 Task: Enable the option "Color-code resource types".
Action: Mouse moved to (1193, 48)
Screenshot: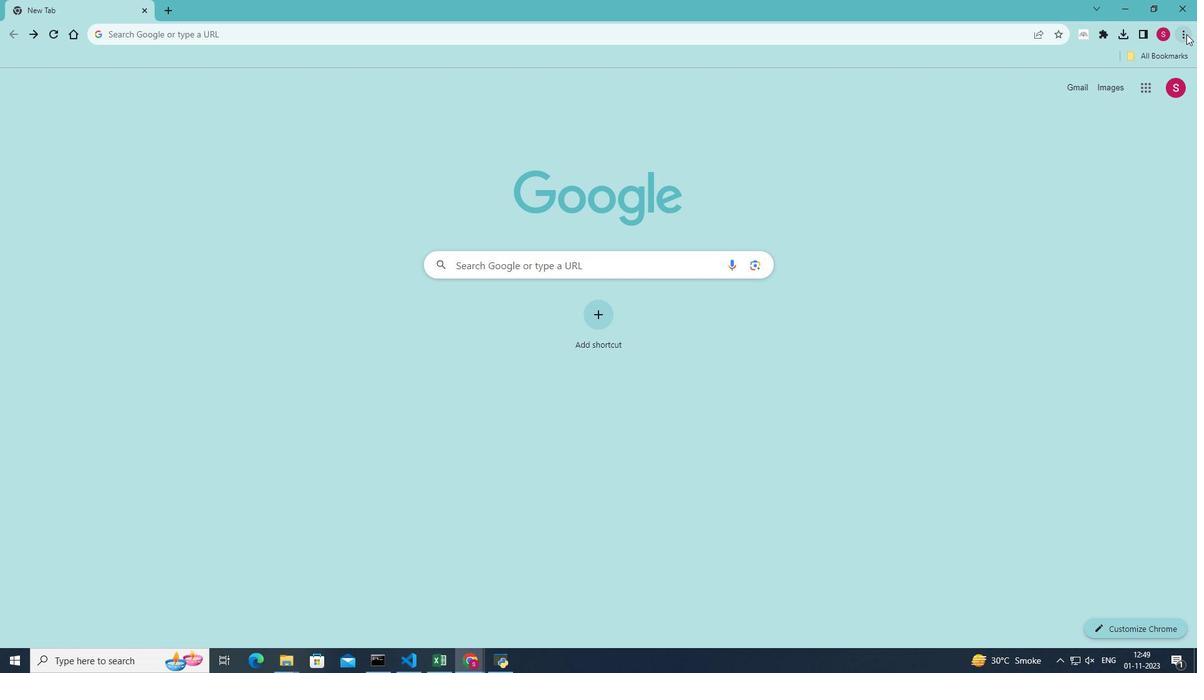 
Action: Mouse pressed left at (1193, 48)
Screenshot: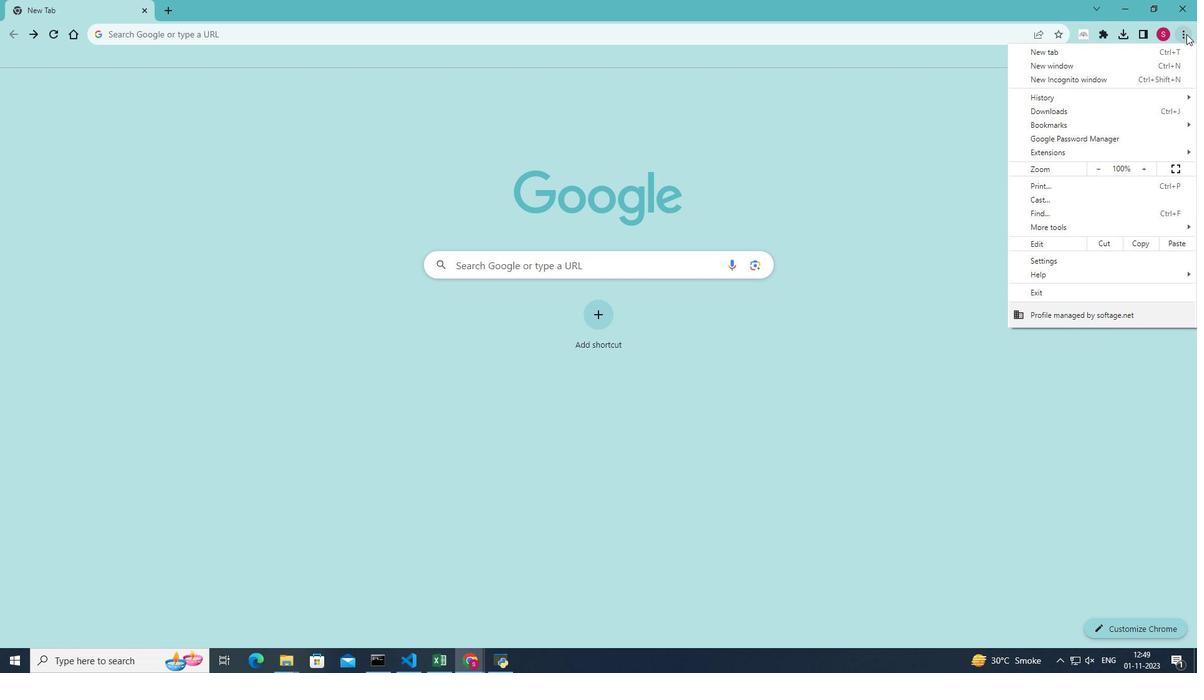 
Action: Mouse moved to (1066, 231)
Screenshot: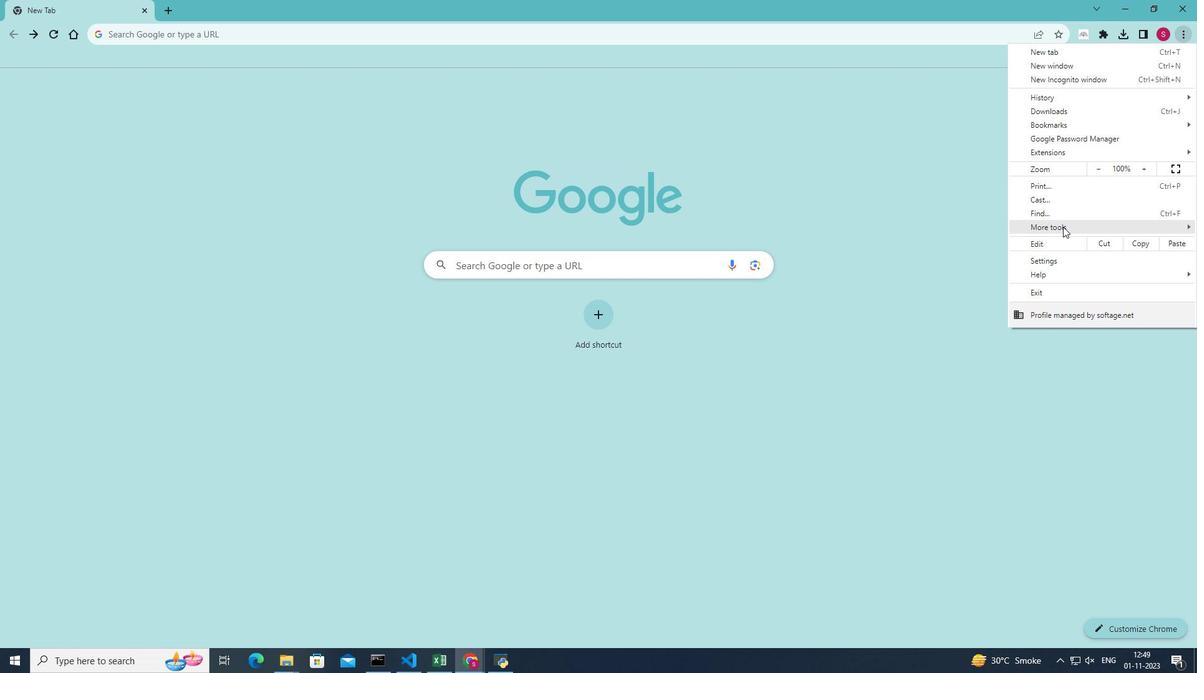 
Action: Mouse pressed left at (1066, 231)
Screenshot: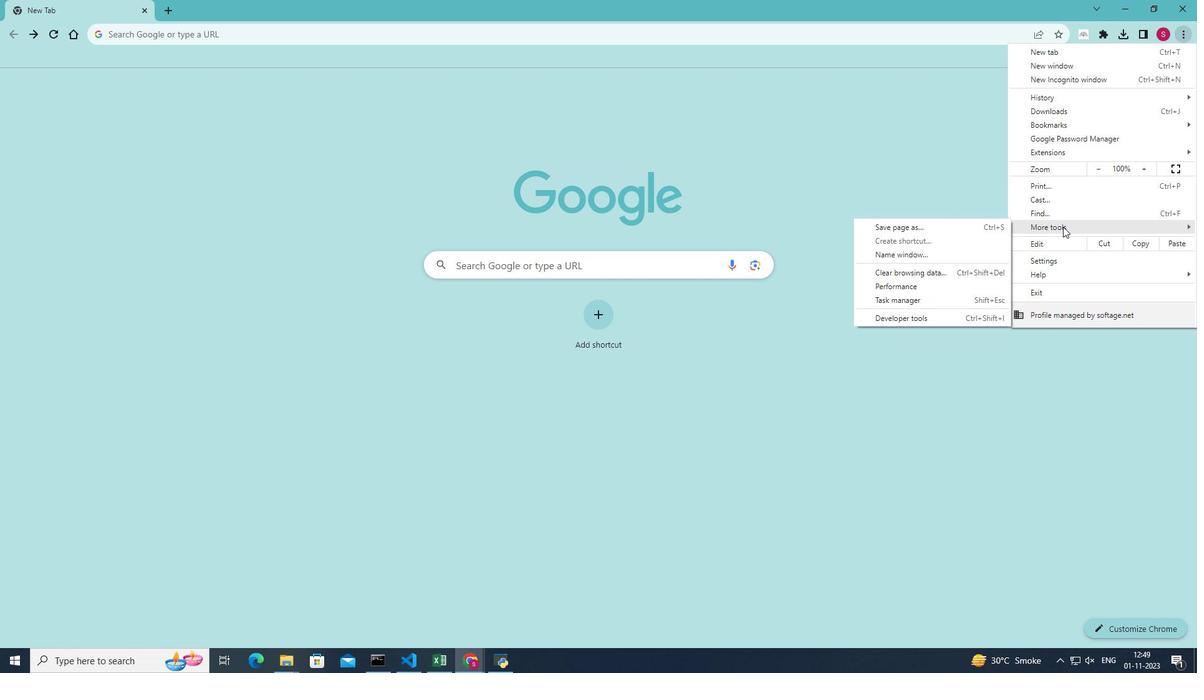 
Action: Mouse moved to (921, 322)
Screenshot: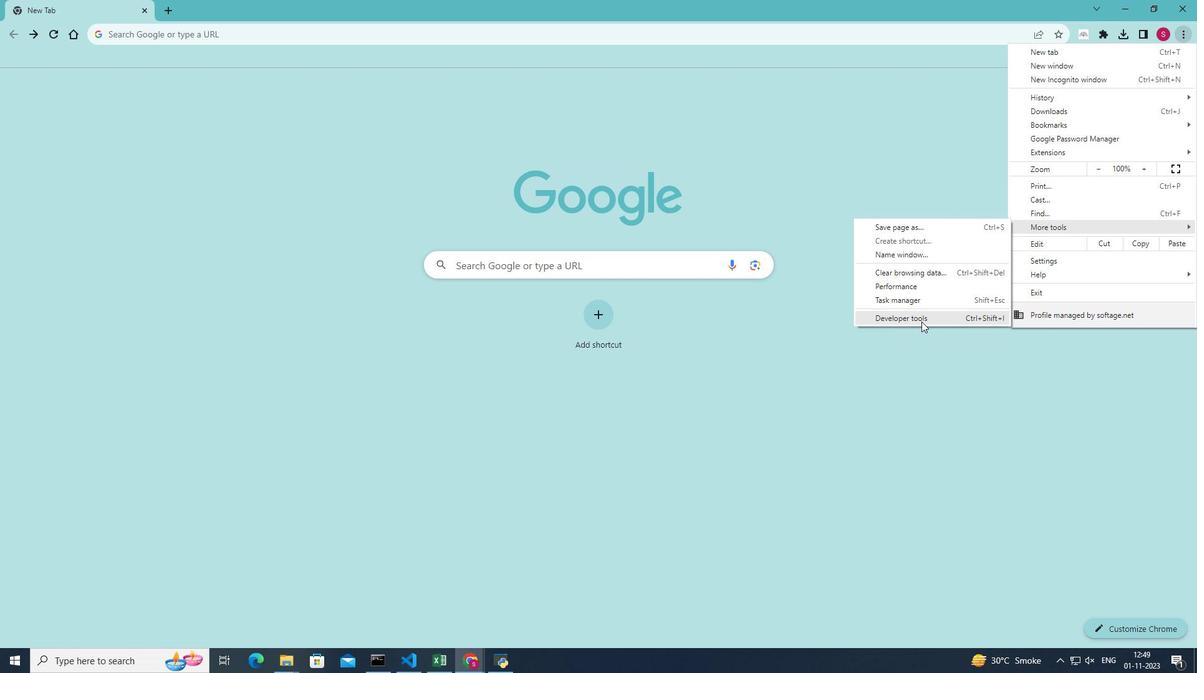 
Action: Mouse pressed left at (921, 322)
Screenshot: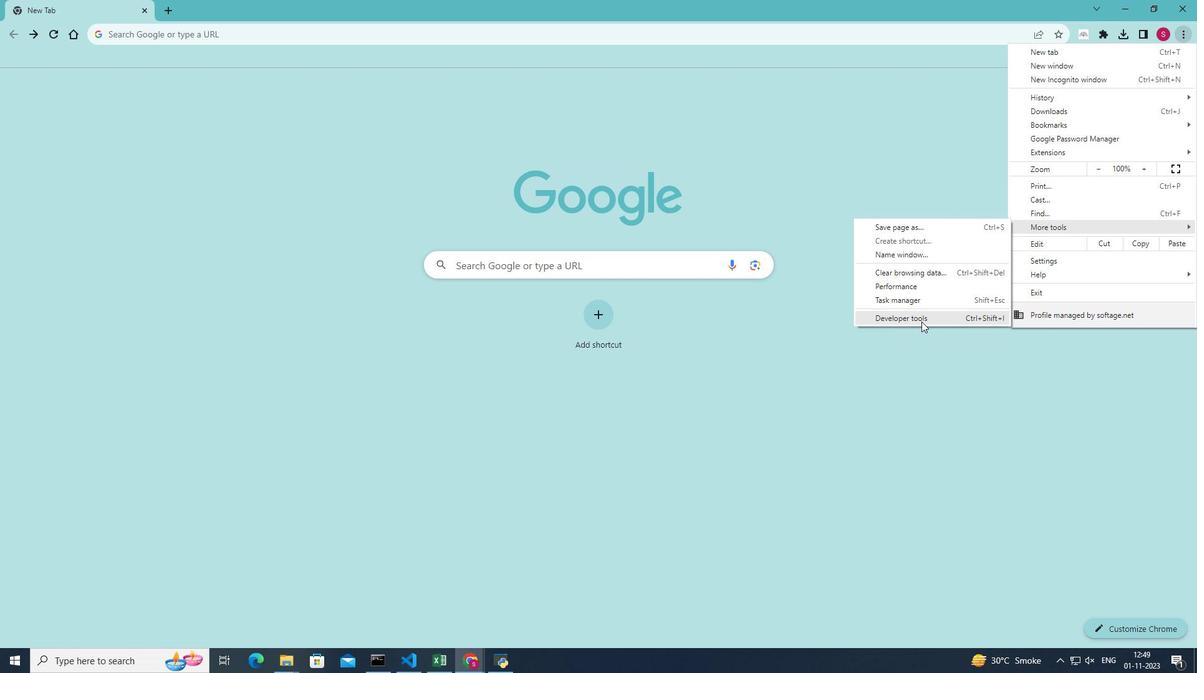 
Action: Mouse moved to (1151, 89)
Screenshot: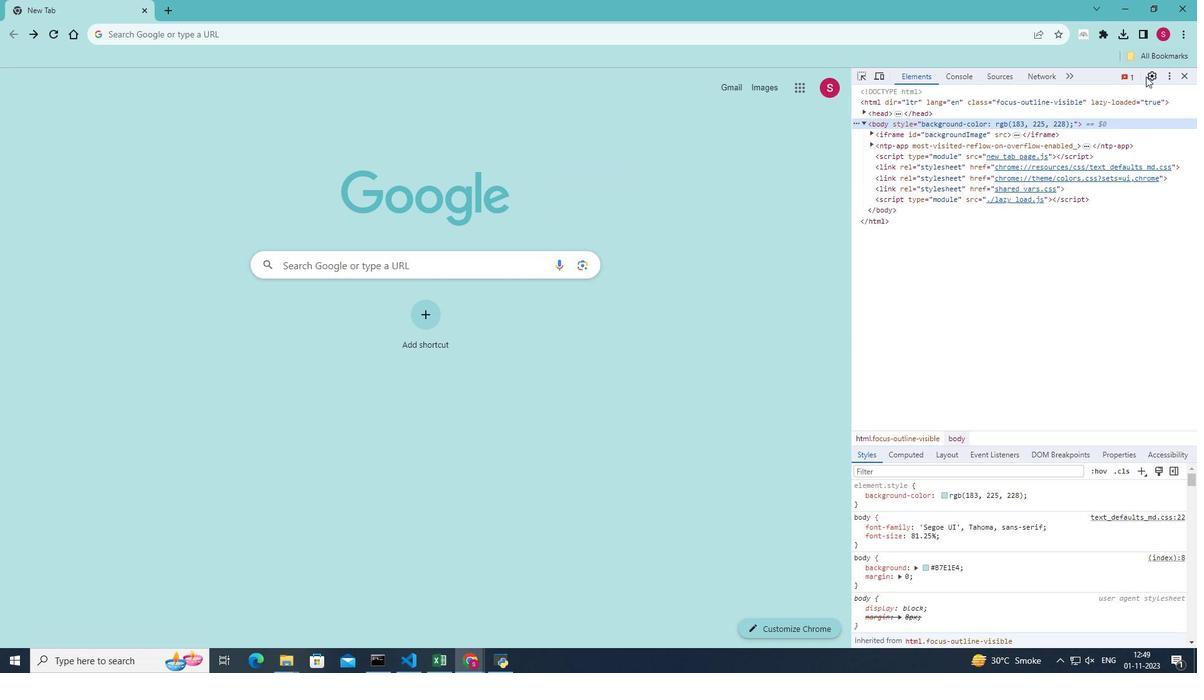 
Action: Mouse pressed left at (1151, 89)
Screenshot: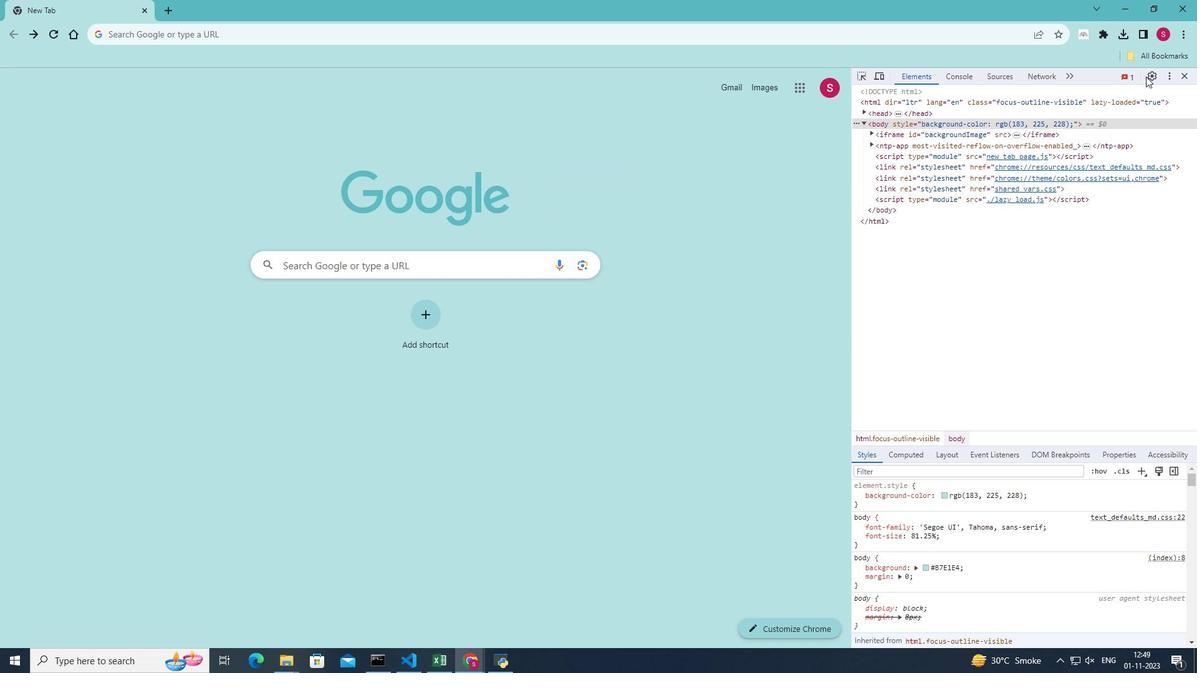 
Action: Mouse moved to (1089, 598)
Screenshot: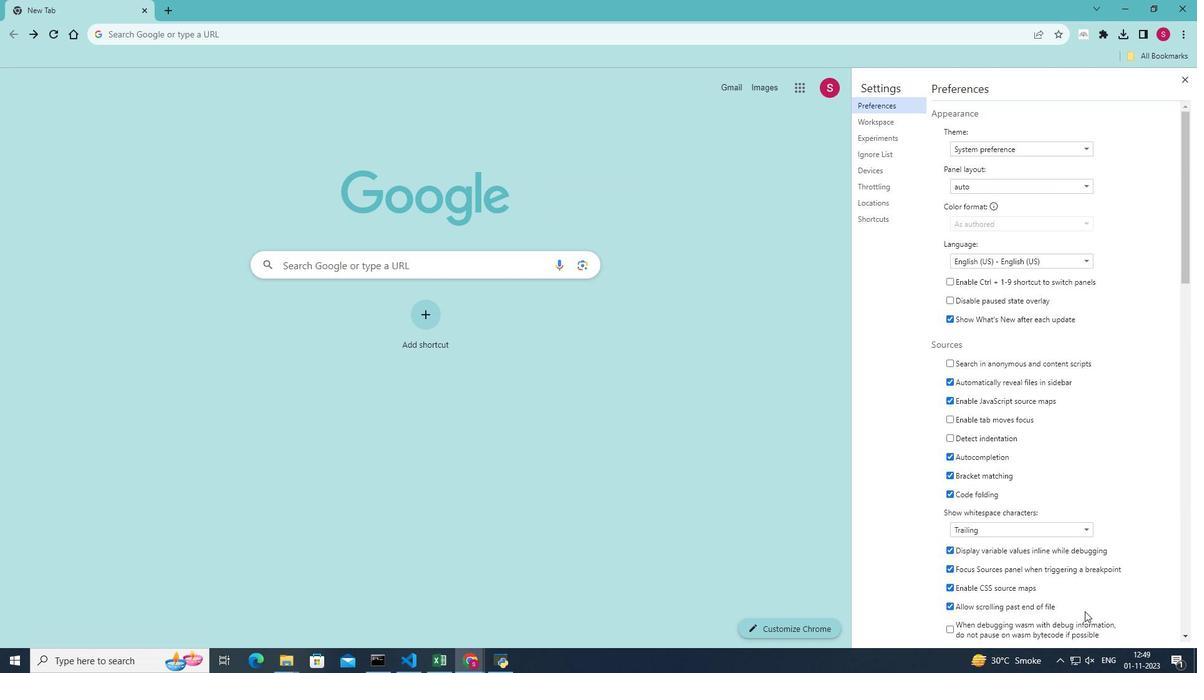 
Action: Mouse scrolled (1089, 597) with delta (0, 0)
Screenshot: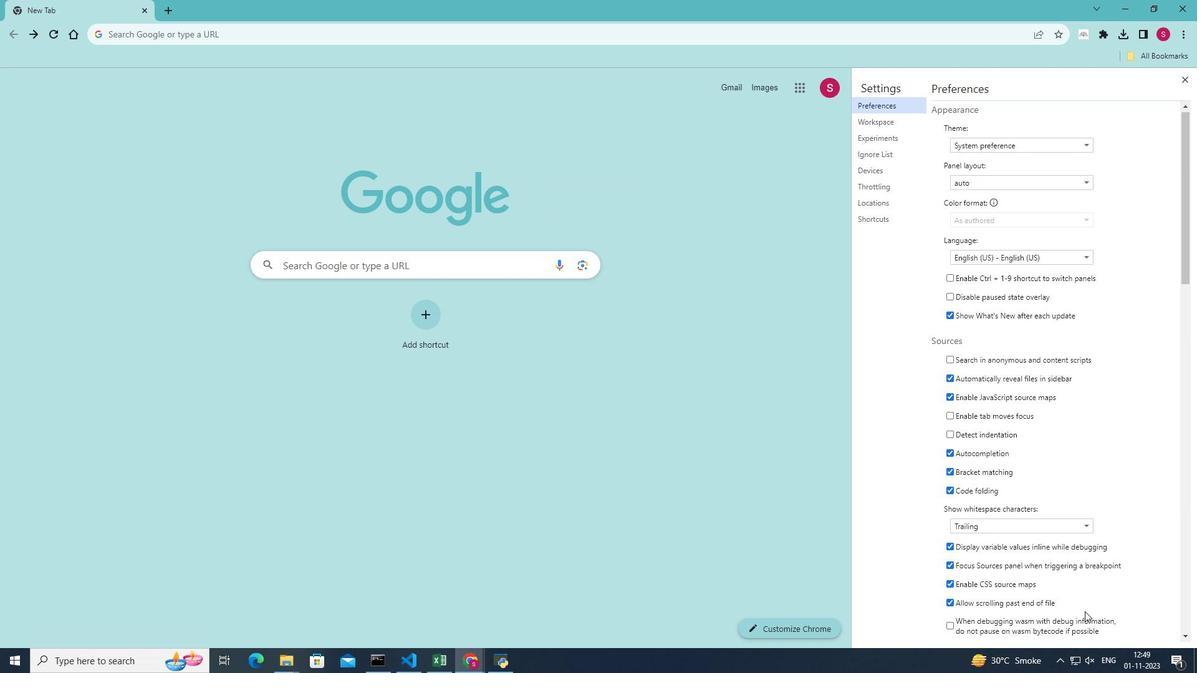 
Action: Mouse scrolled (1089, 597) with delta (0, 0)
Screenshot: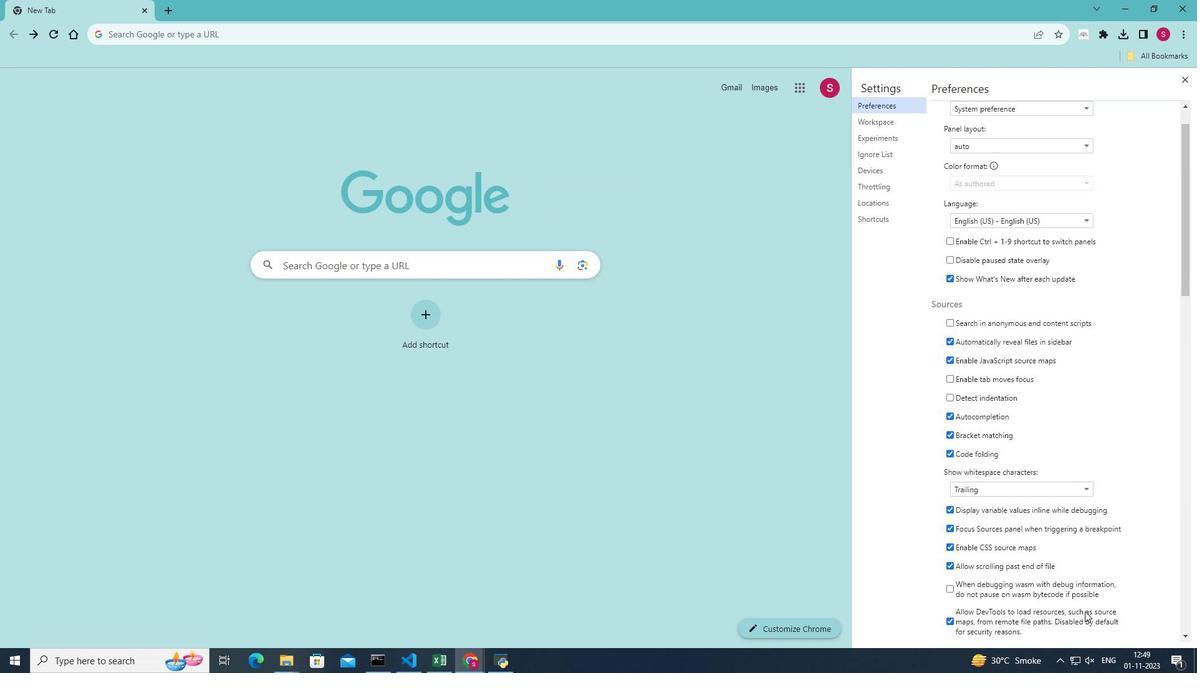 
Action: Mouse scrolled (1089, 597) with delta (0, 0)
Screenshot: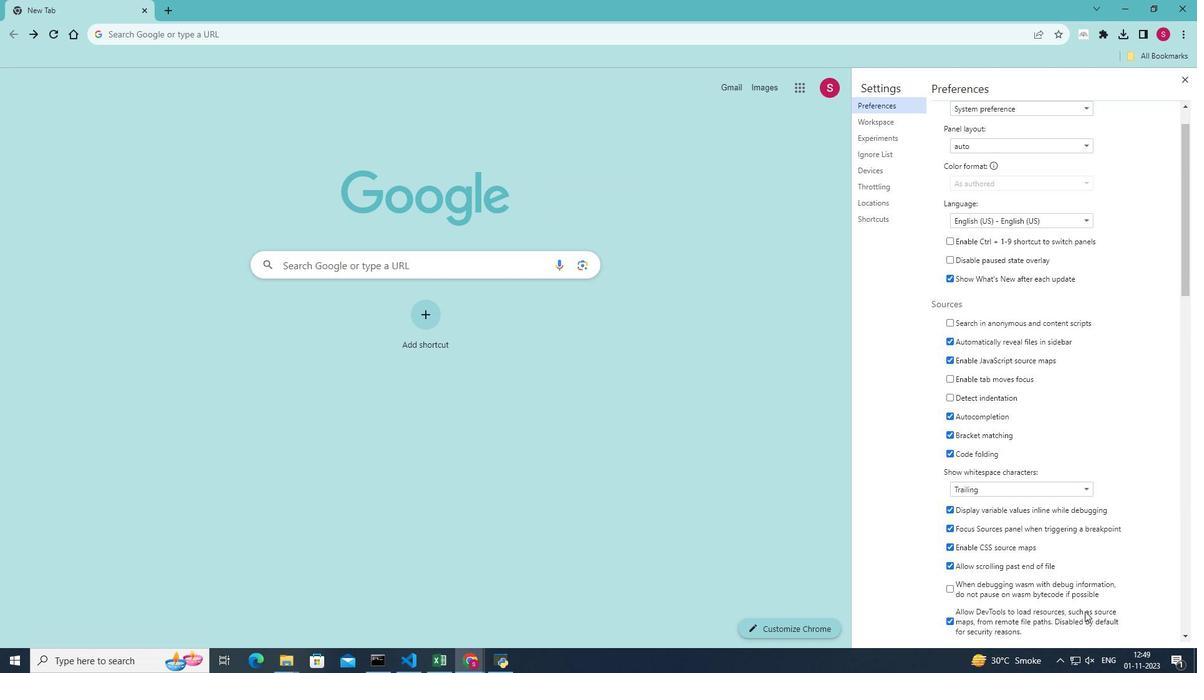 
Action: Mouse scrolled (1089, 597) with delta (0, 0)
Screenshot: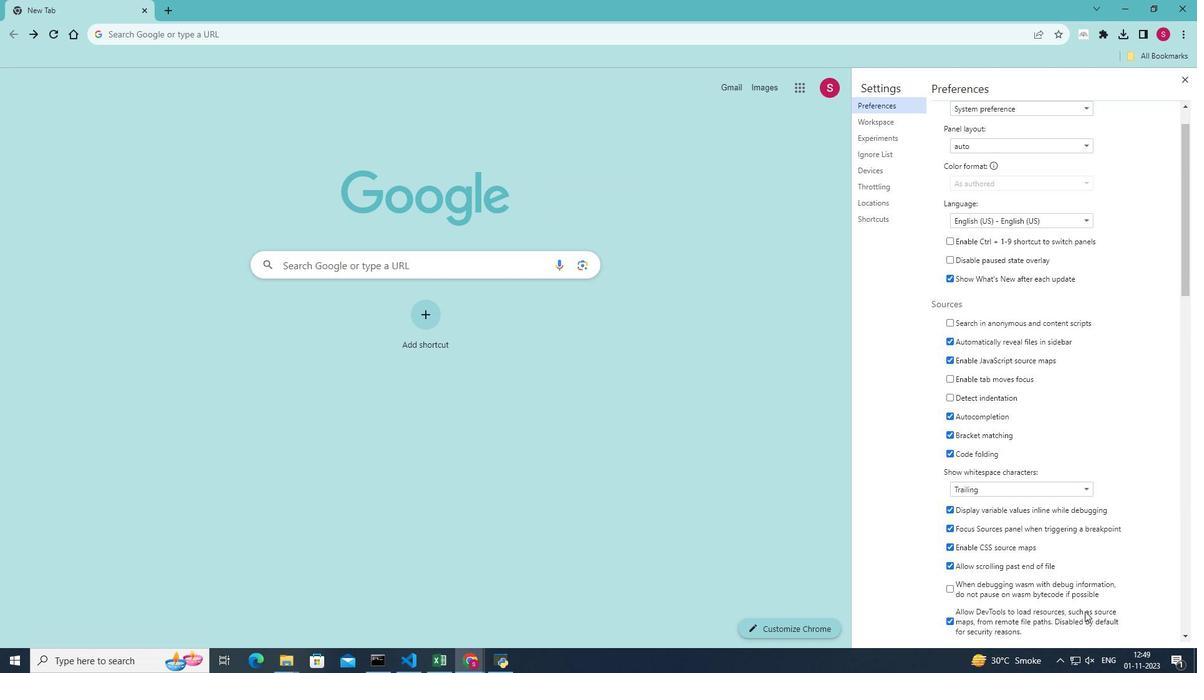 
Action: Mouse scrolled (1089, 597) with delta (0, 0)
Screenshot: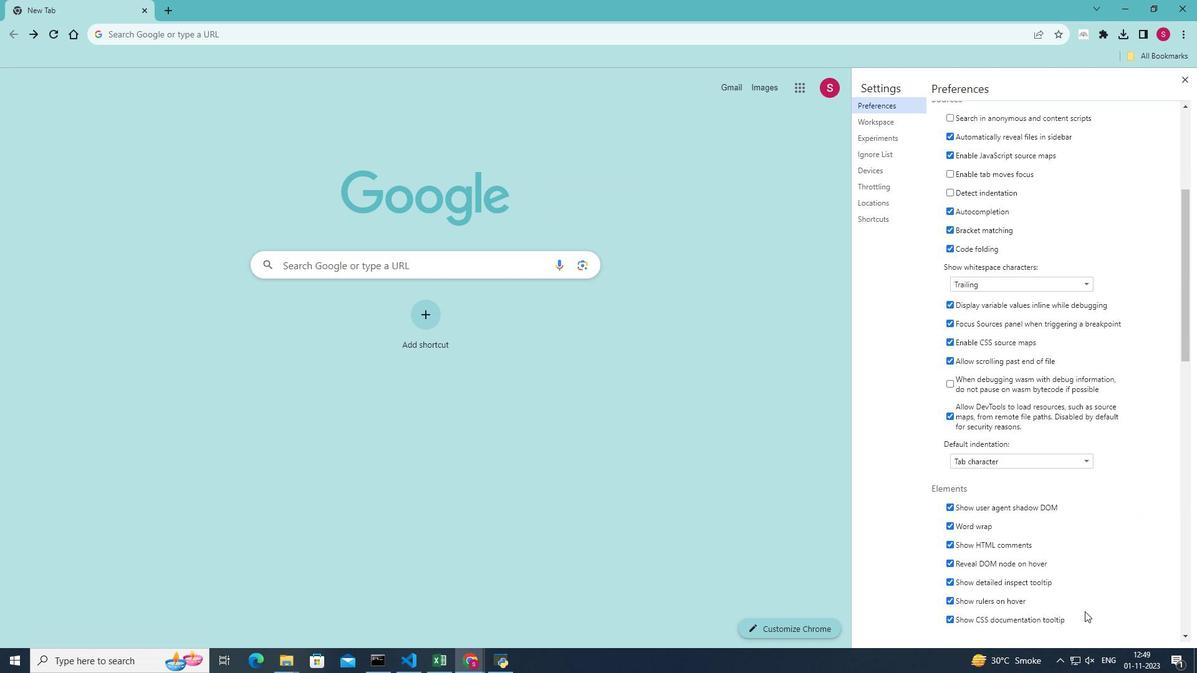 
Action: Mouse moved to (1081, 587)
Screenshot: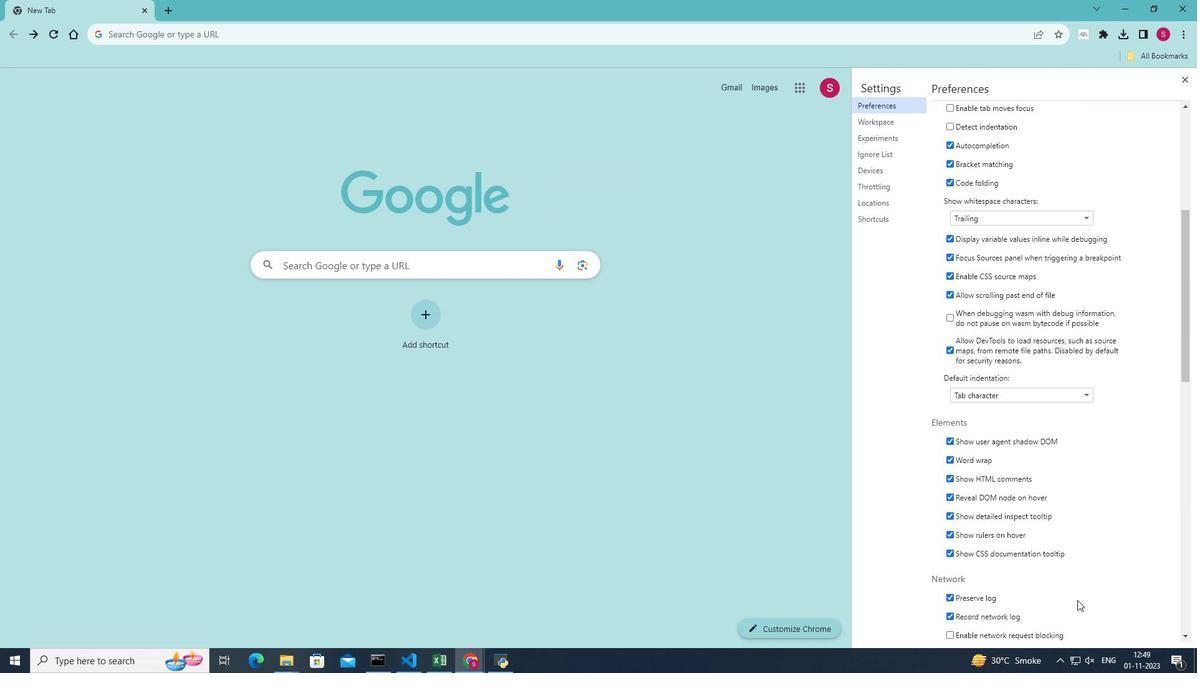 
Action: Mouse scrolled (1081, 587) with delta (0, 0)
Screenshot: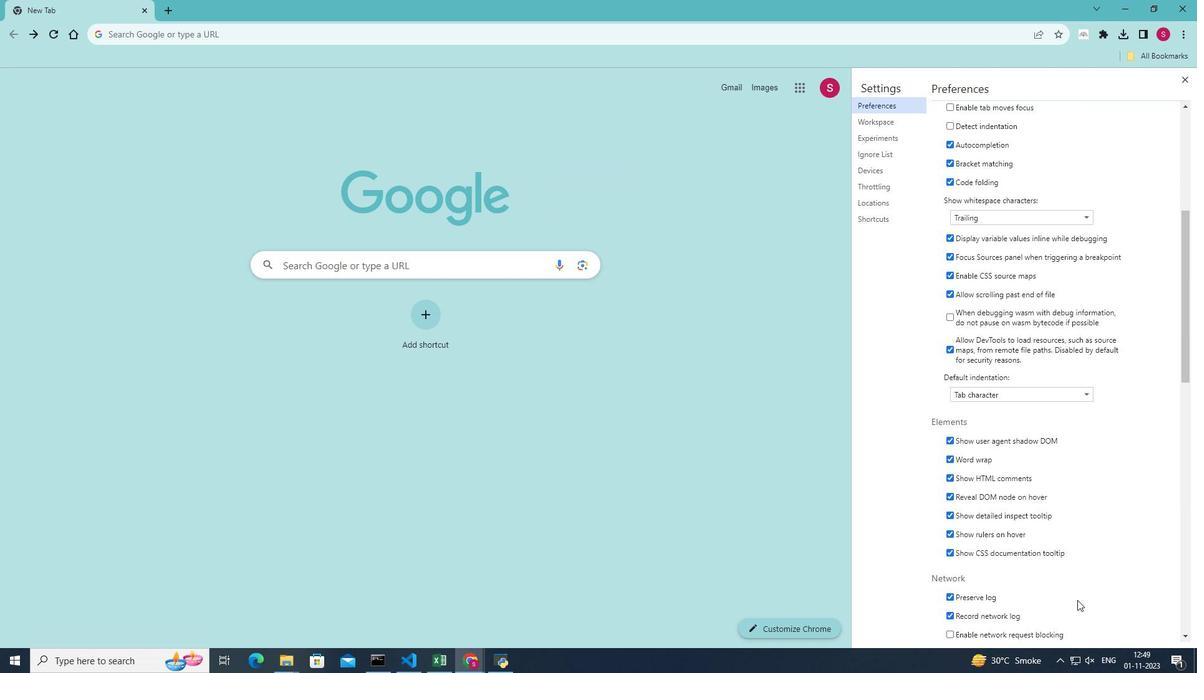 
Action: Mouse scrolled (1081, 587) with delta (0, 0)
Screenshot: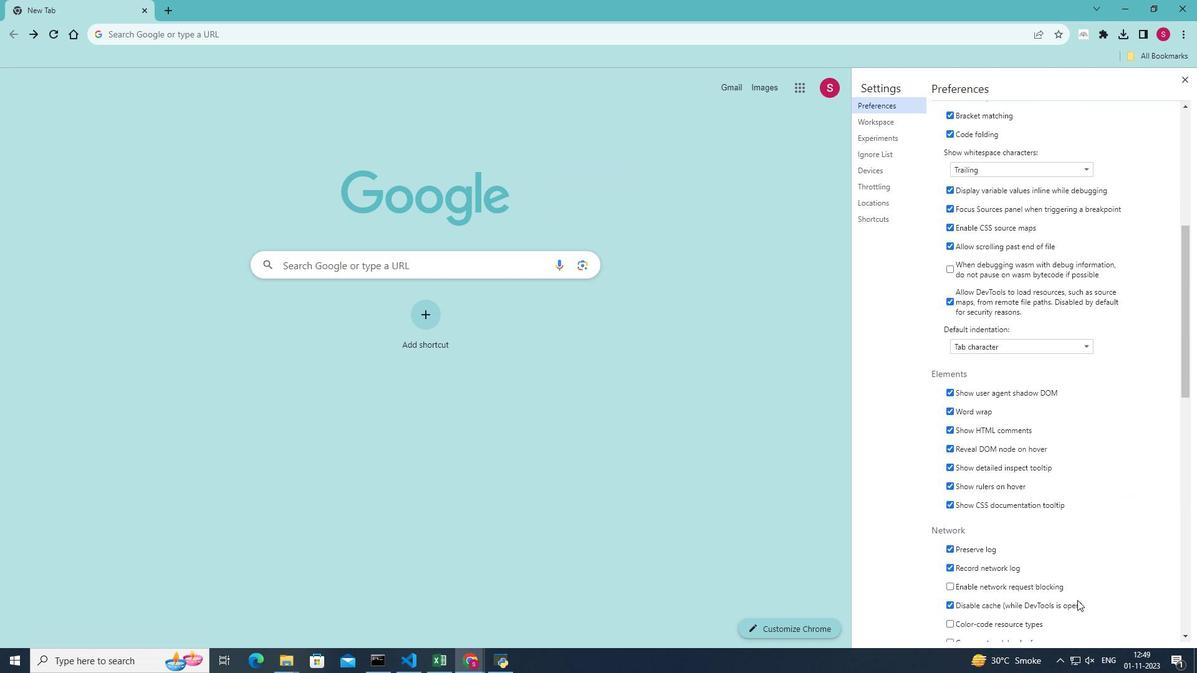 
Action: Mouse scrolled (1081, 587) with delta (0, 0)
Screenshot: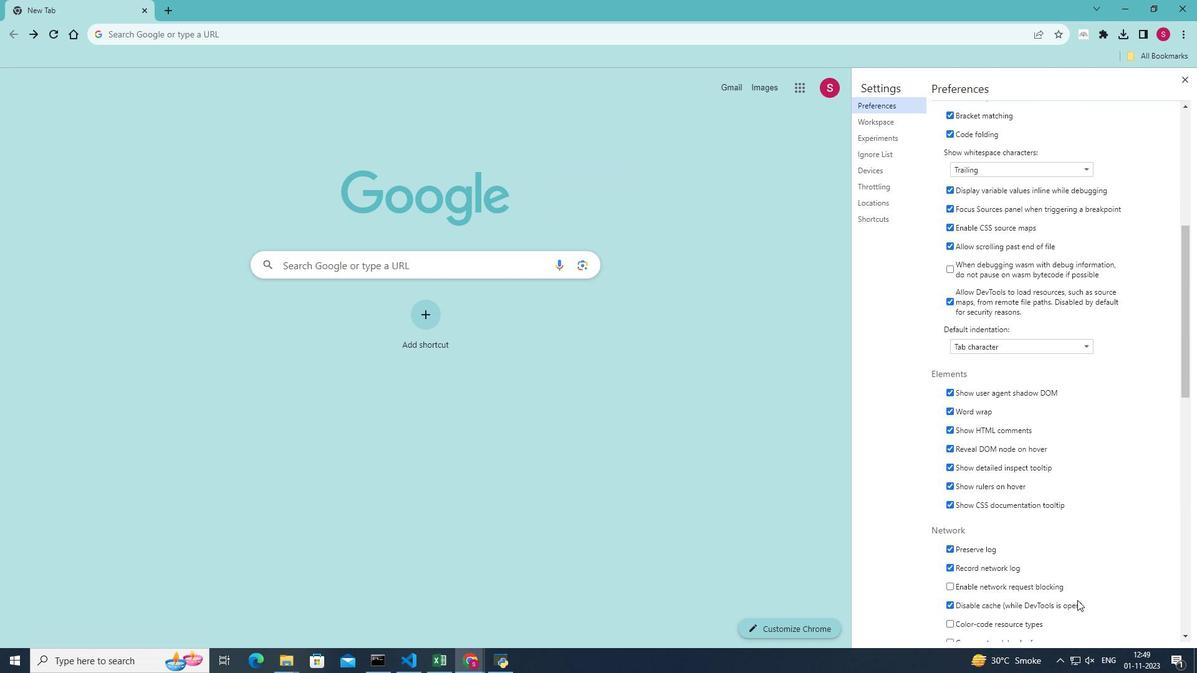 
Action: Mouse moved to (950, 476)
Screenshot: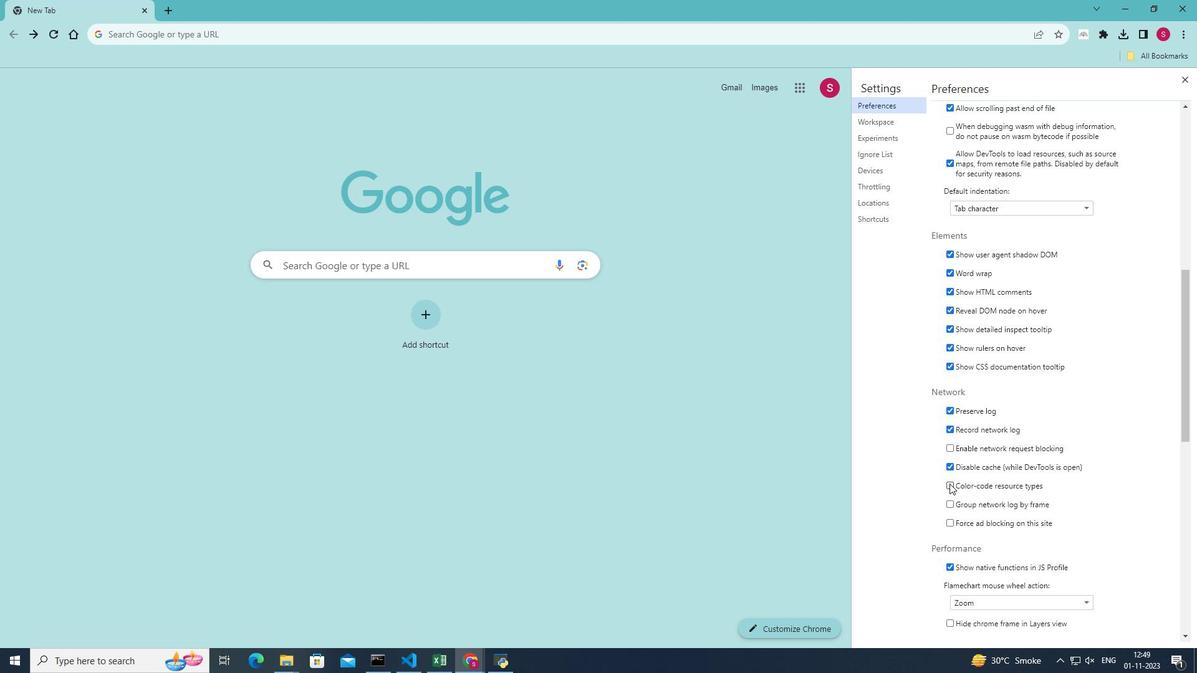 
Action: Mouse pressed left at (950, 476)
Screenshot: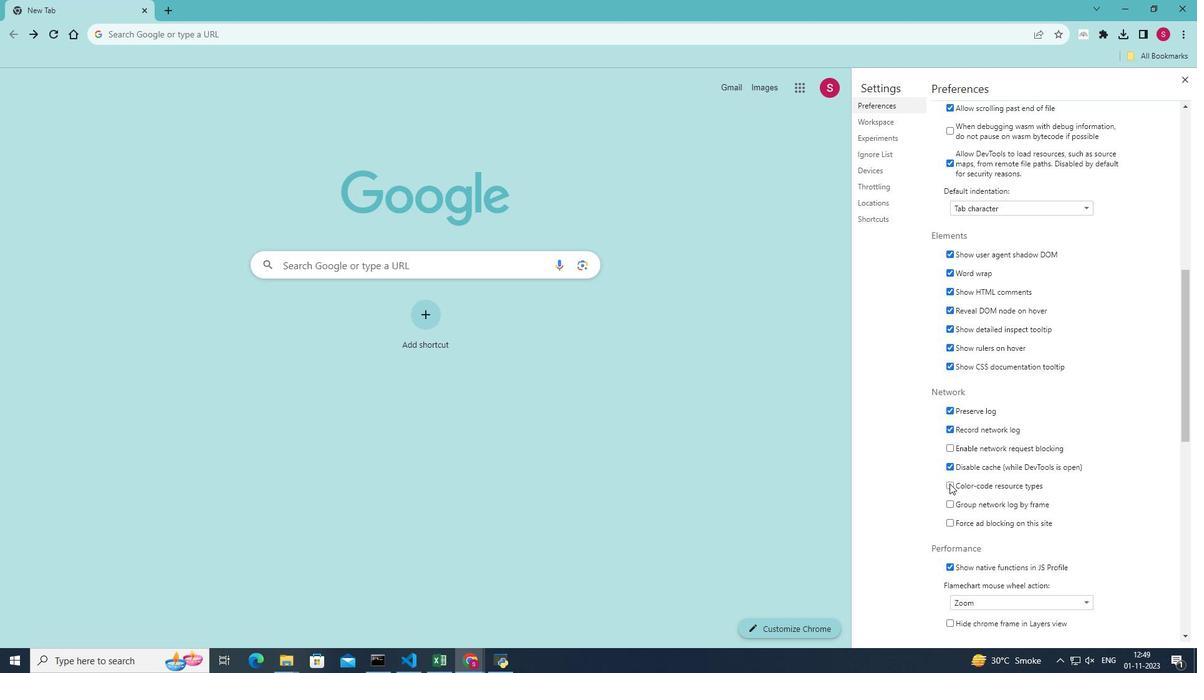 
Action: Mouse moved to (1127, 470)
Screenshot: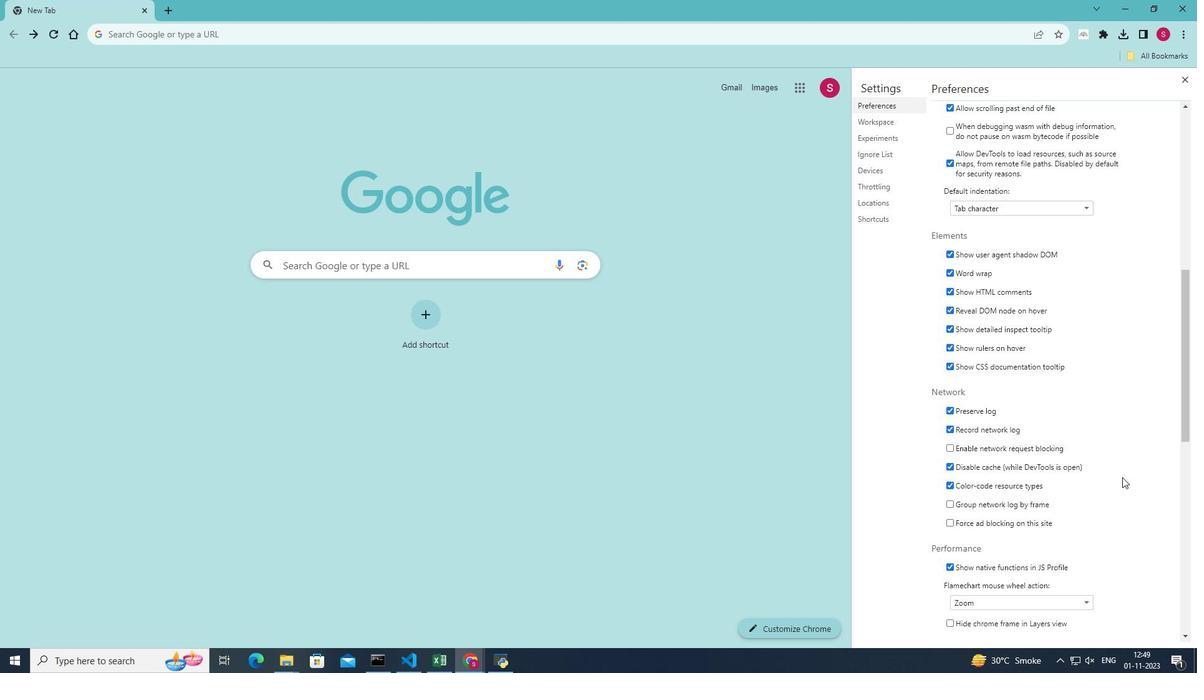 
